 Task: Add the task  Improve website accessibility for users with visual impairments to the section Burnout Blitz in the project TradeWorks and add a Due Date to the respective task as 2024/04/26.
Action: Mouse moved to (832, 520)
Screenshot: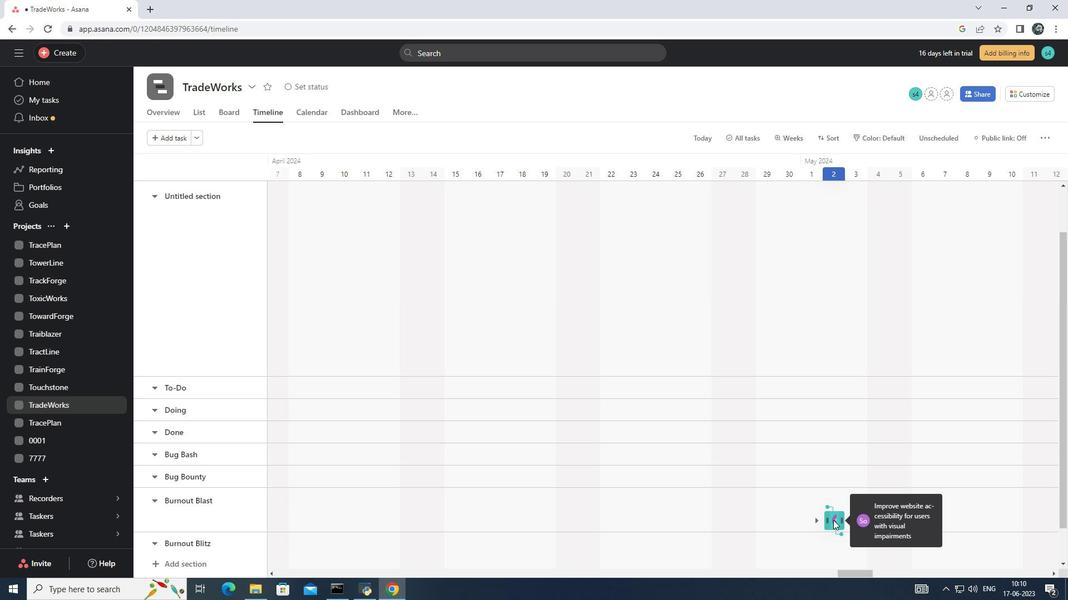 
Action: Mouse pressed left at (832, 520)
Screenshot: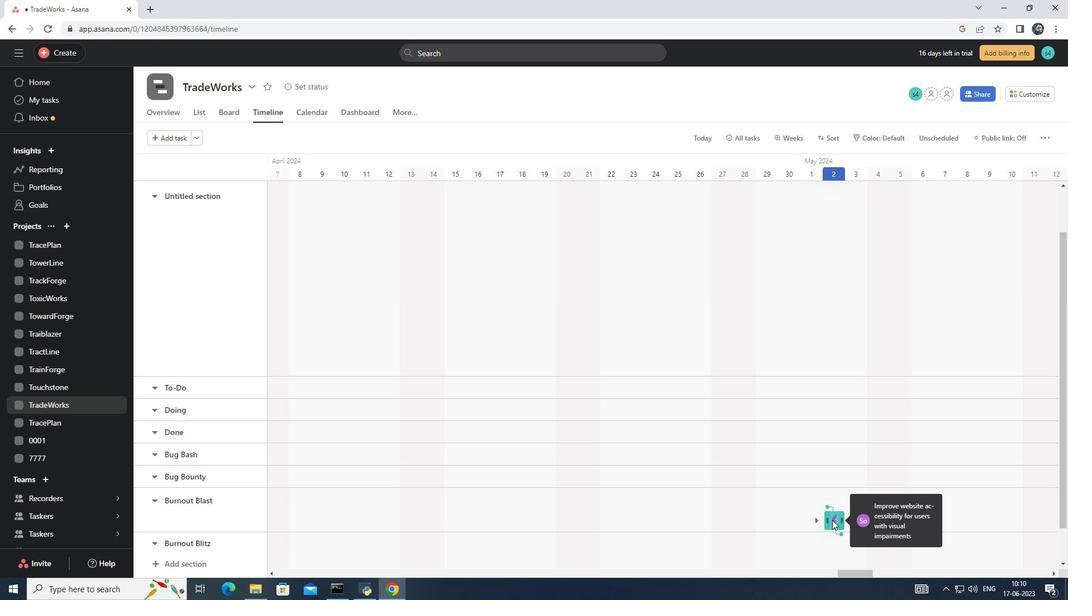 
Action: Mouse moved to (830, 503)
Screenshot: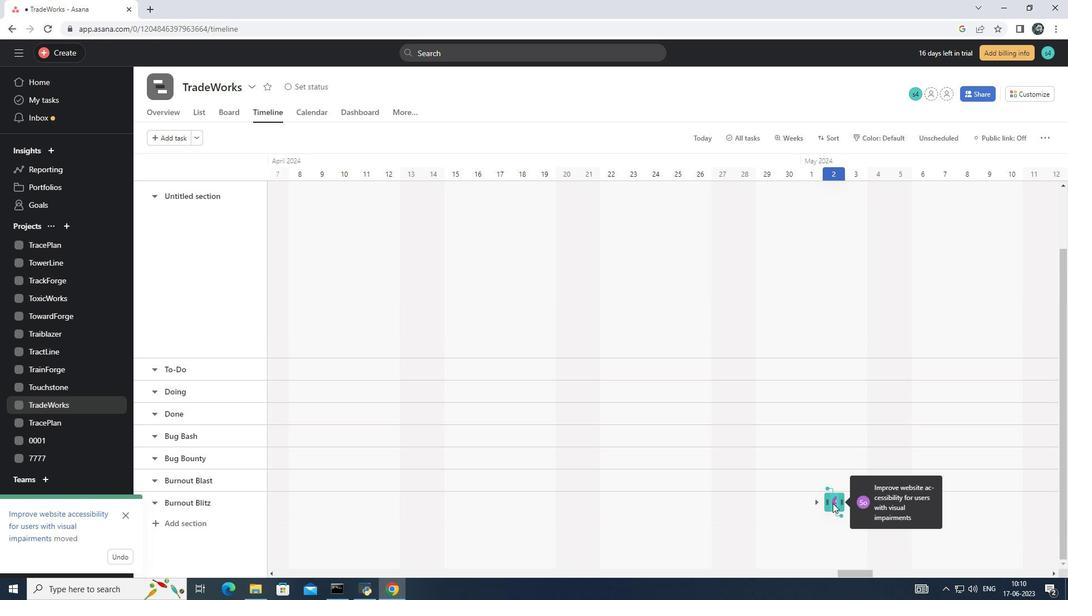 
Action: Mouse pressed left at (830, 503)
Screenshot: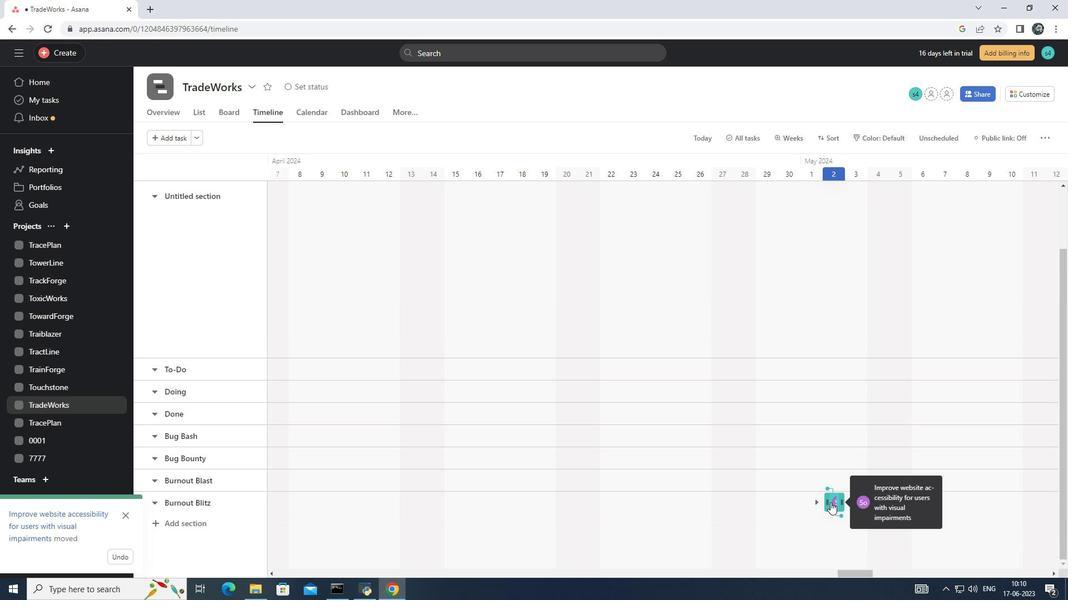 
Action: Mouse moved to (842, 240)
Screenshot: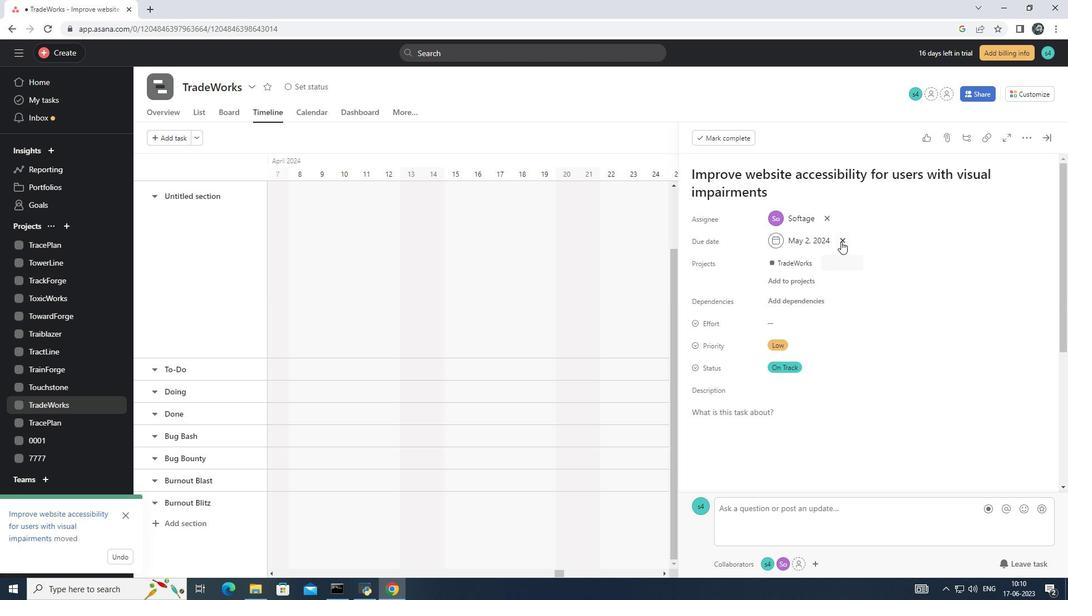 
Action: Mouse pressed left at (842, 240)
Screenshot: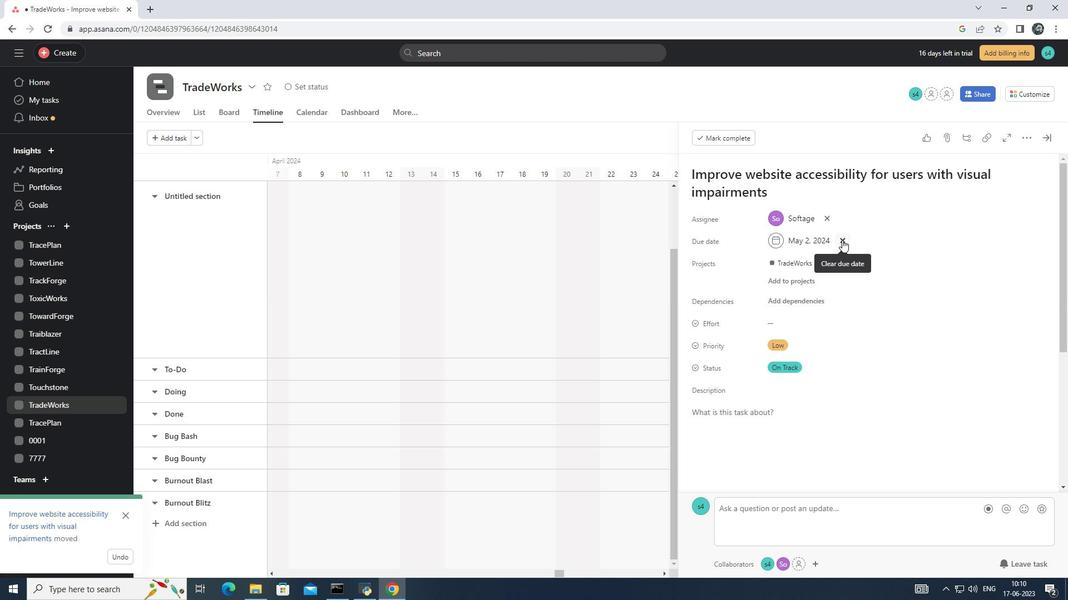 
Action: Mouse moved to (778, 239)
Screenshot: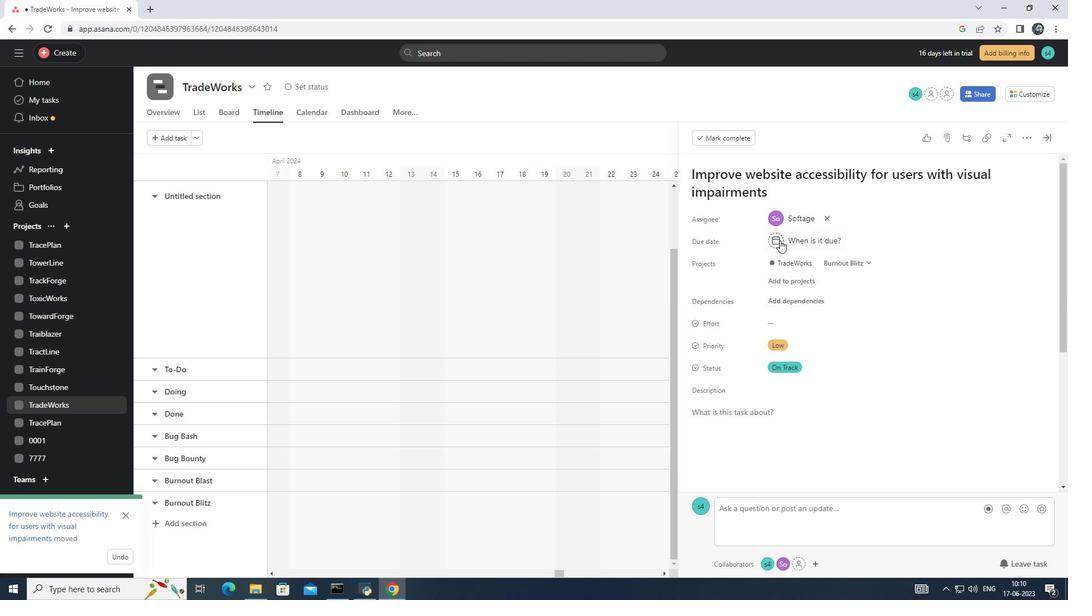 
Action: Mouse pressed left at (778, 239)
Screenshot: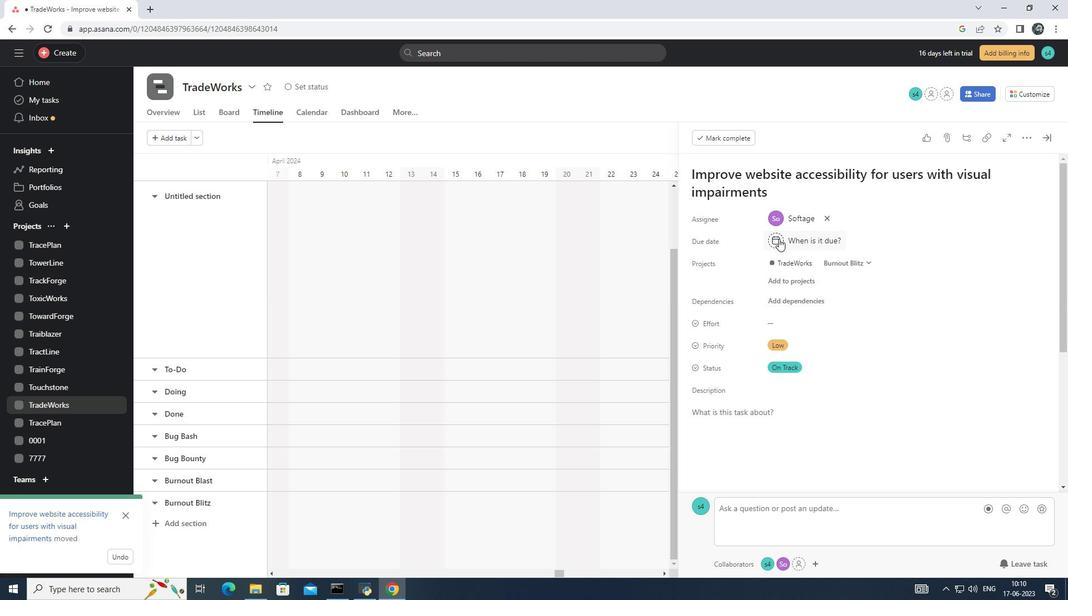 
Action: Mouse moved to (861, 268)
Screenshot: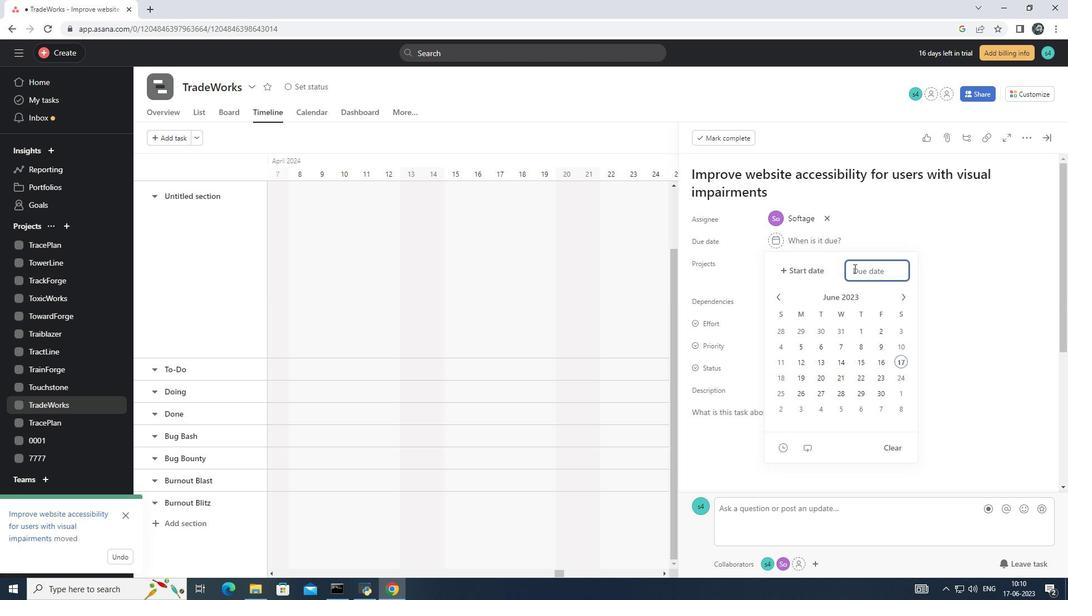 
Action: Mouse pressed left at (861, 268)
Screenshot: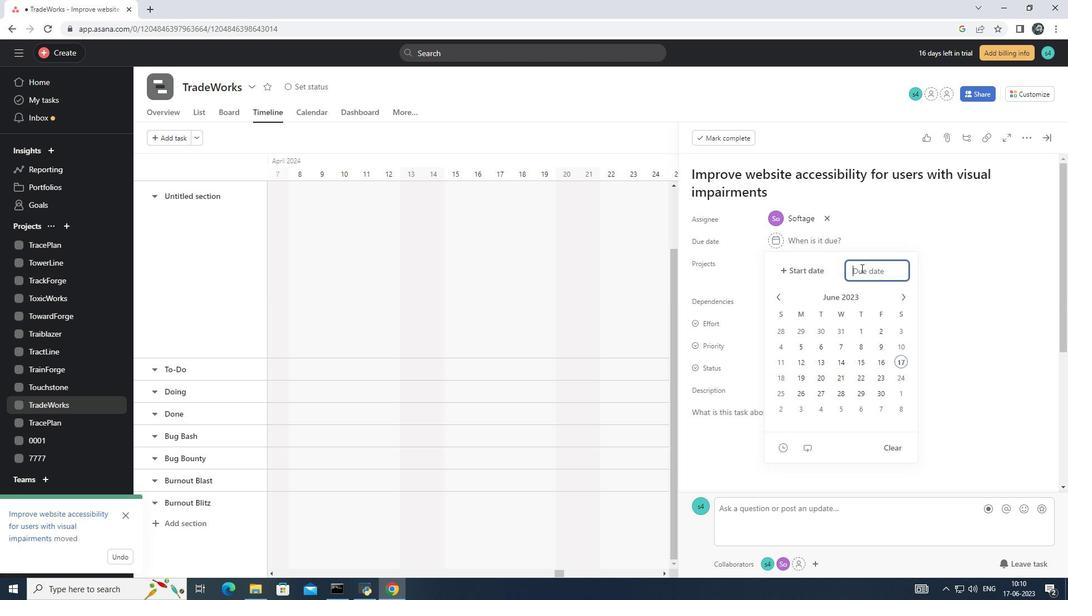 
Action: Key pressed 2024/04/26
Screenshot: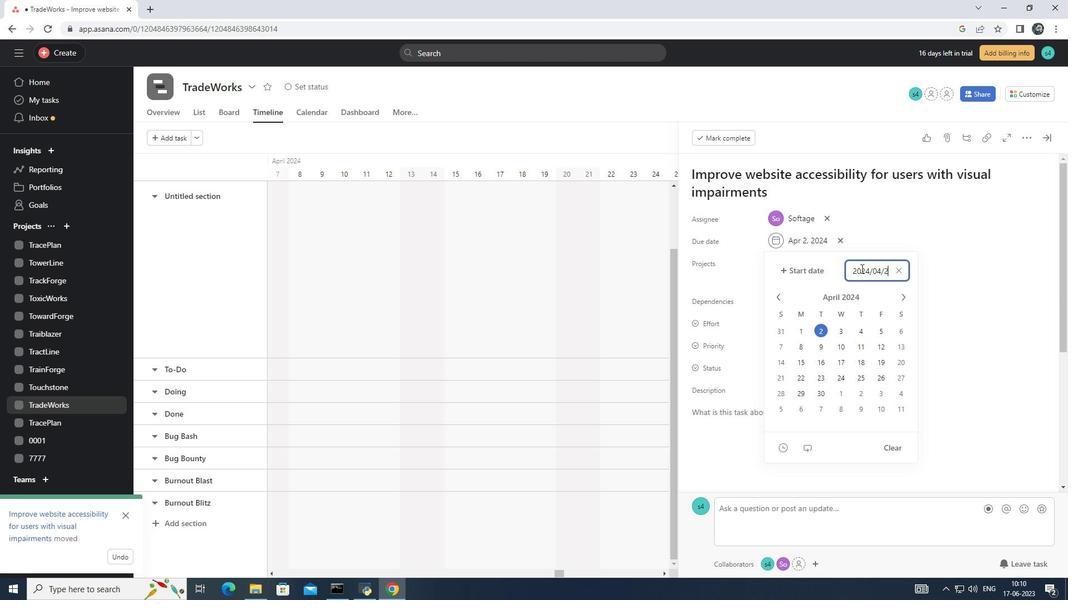 
Action: Mouse moved to (974, 278)
Screenshot: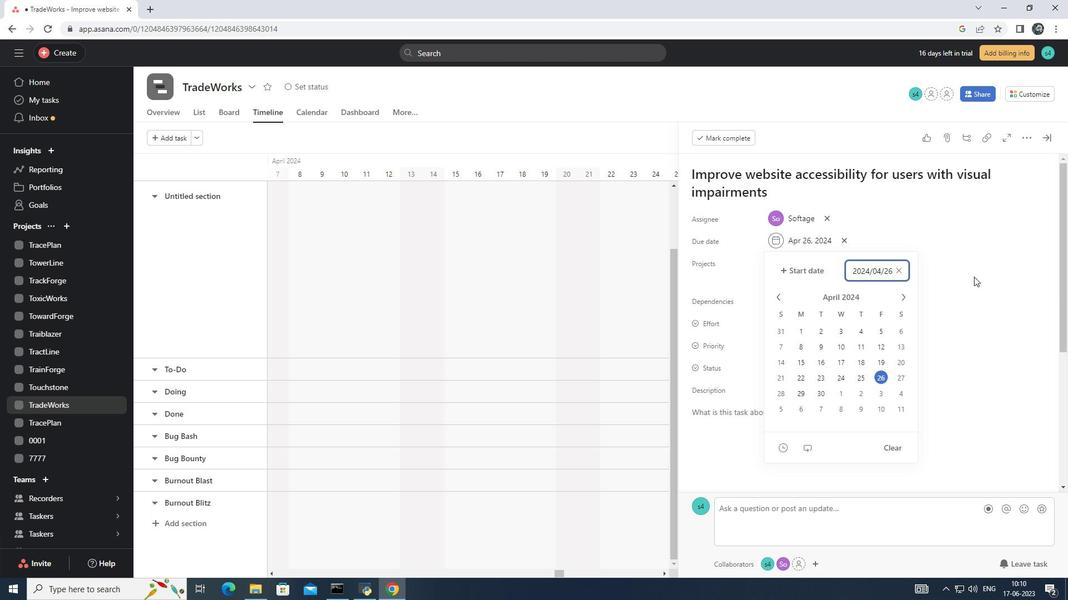 
Action: Mouse pressed left at (974, 278)
Screenshot: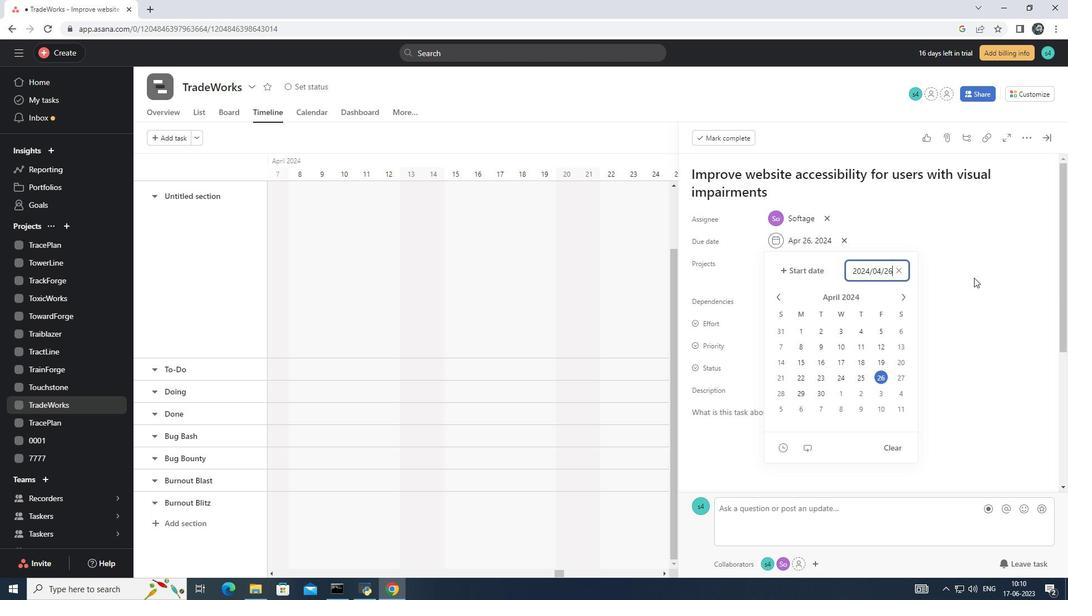 
